 Task: In the  document Plasticpollutionletter.odt change page color to  'Voilet'. Insert watermark  'Confidential ' Apply Font Style in watermark Arial
Action: Mouse moved to (247, 344)
Screenshot: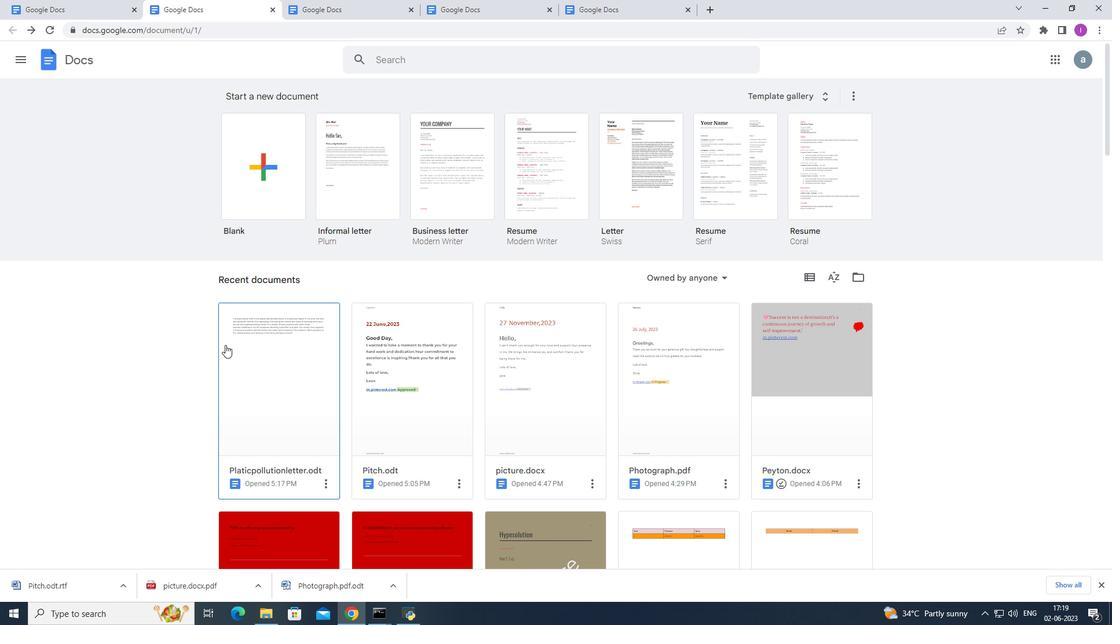 
Action: Mouse pressed left at (247, 344)
Screenshot: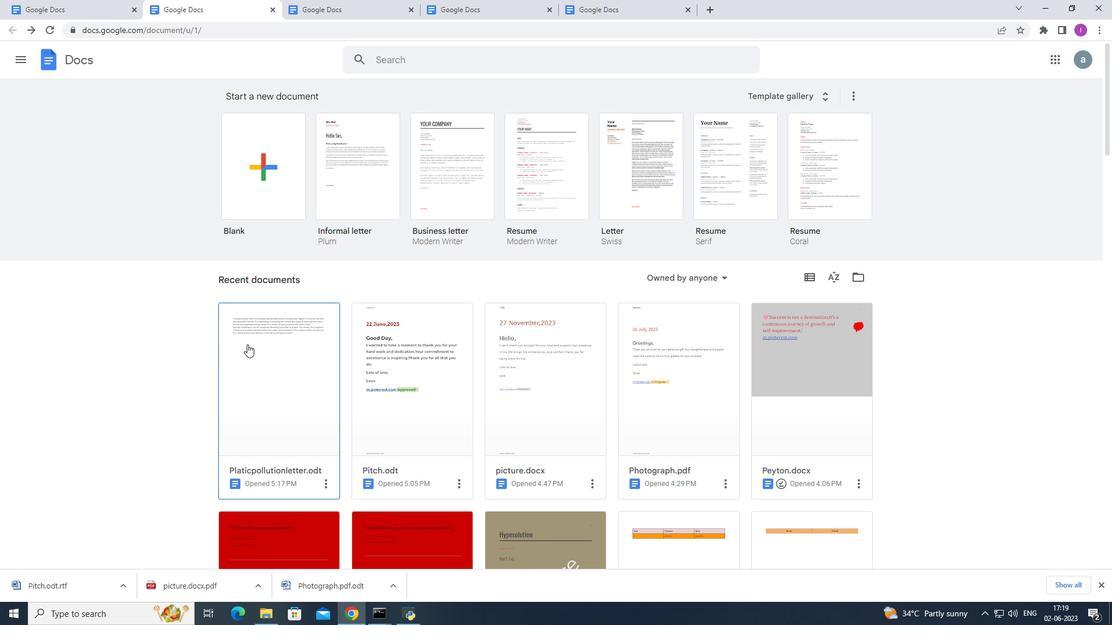 
Action: Mouse moved to (43, 64)
Screenshot: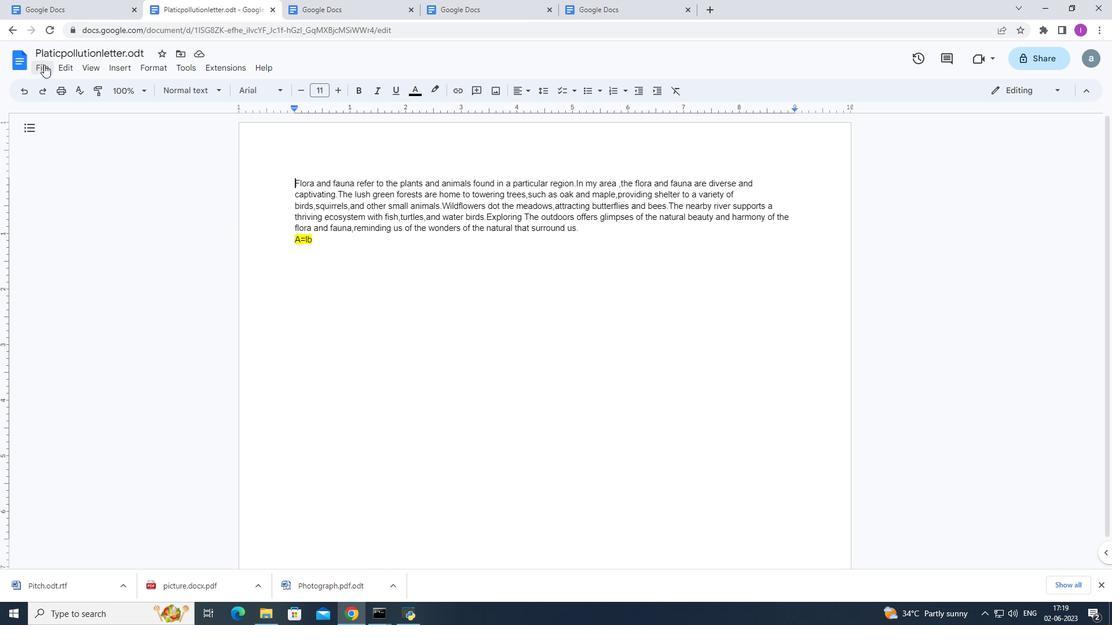 
Action: Mouse pressed left at (43, 64)
Screenshot: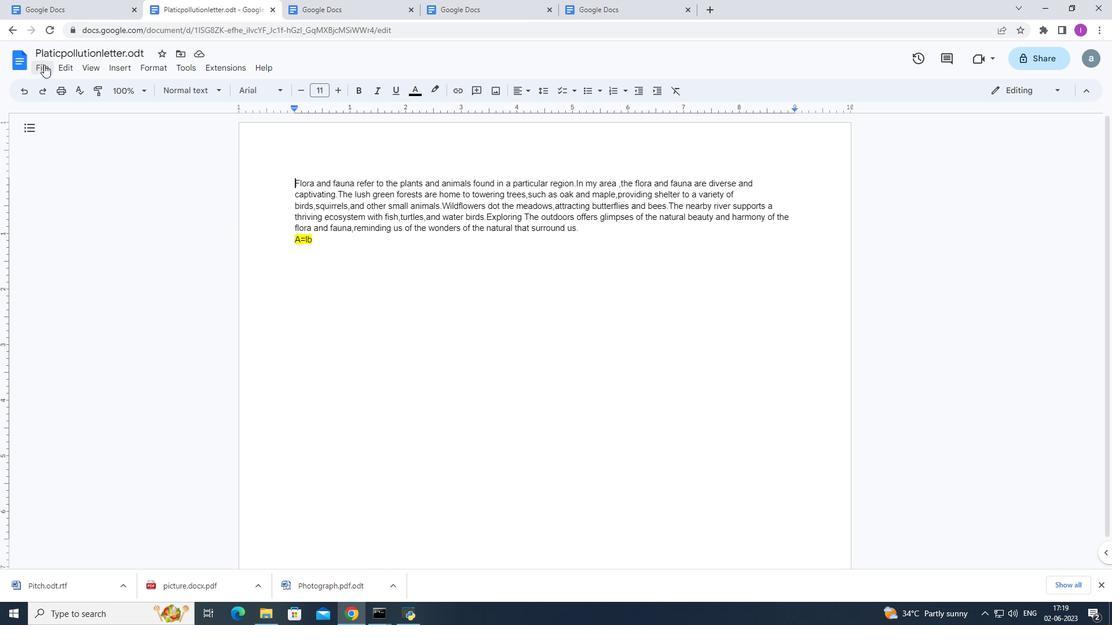
Action: Mouse moved to (100, 383)
Screenshot: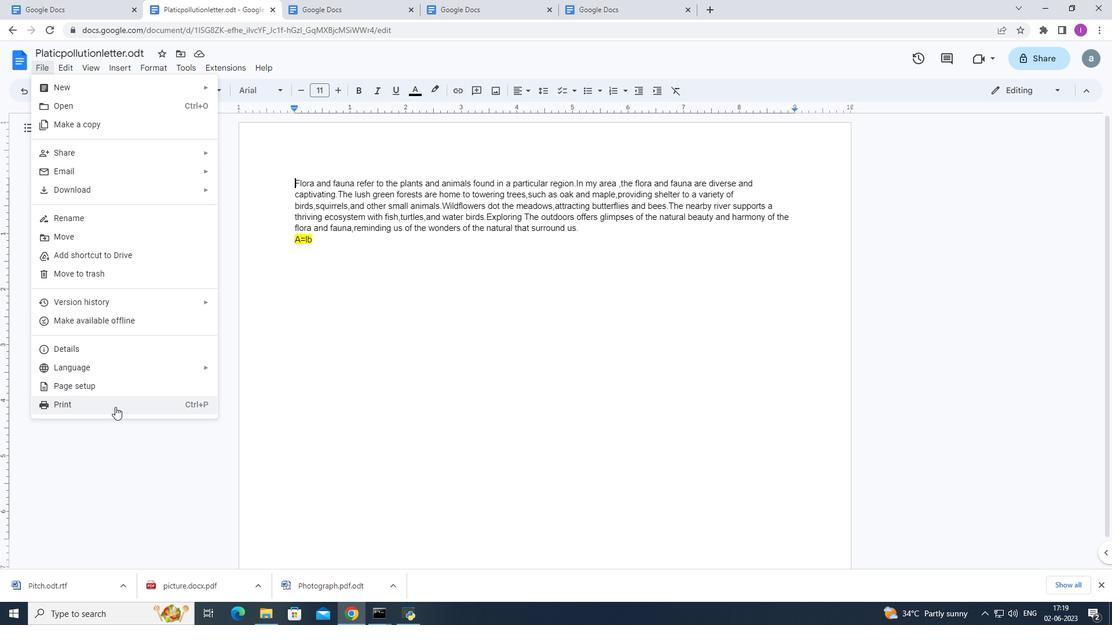 
Action: Mouse pressed left at (100, 383)
Screenshot: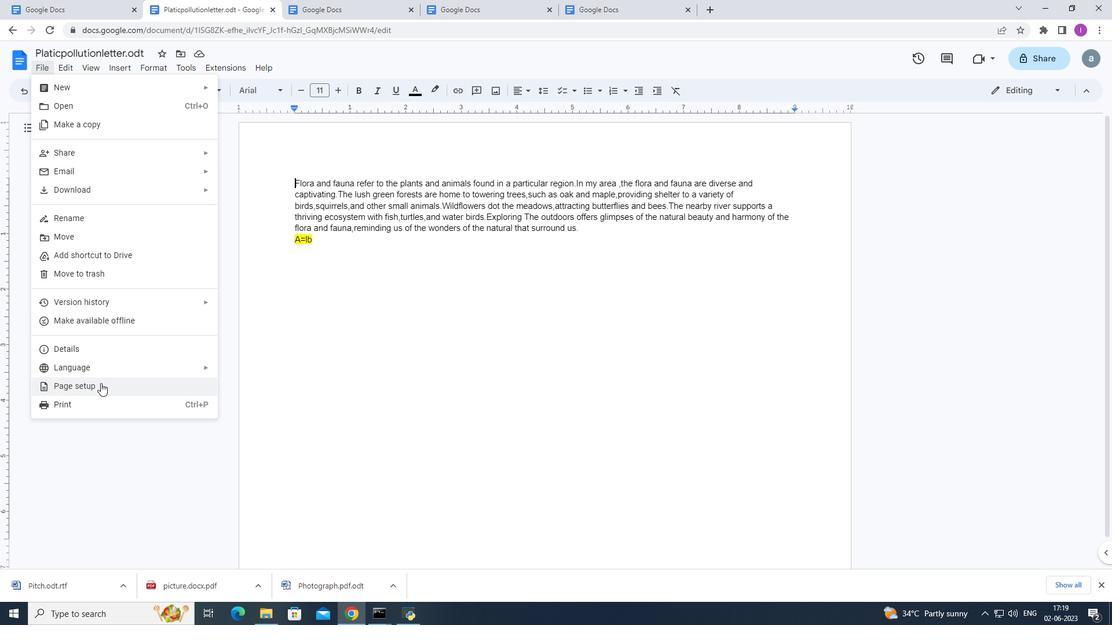 
Action: Mouse pressed left at (100, 383)
Screenshot: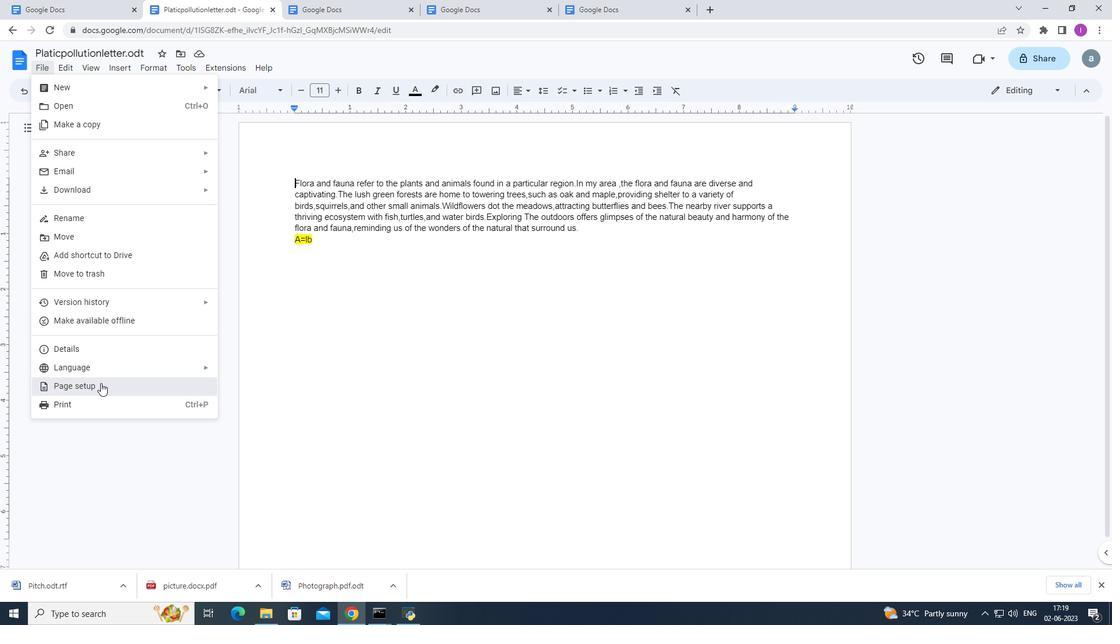 
Action: Mouse moved to (470, 374)
Screenshot: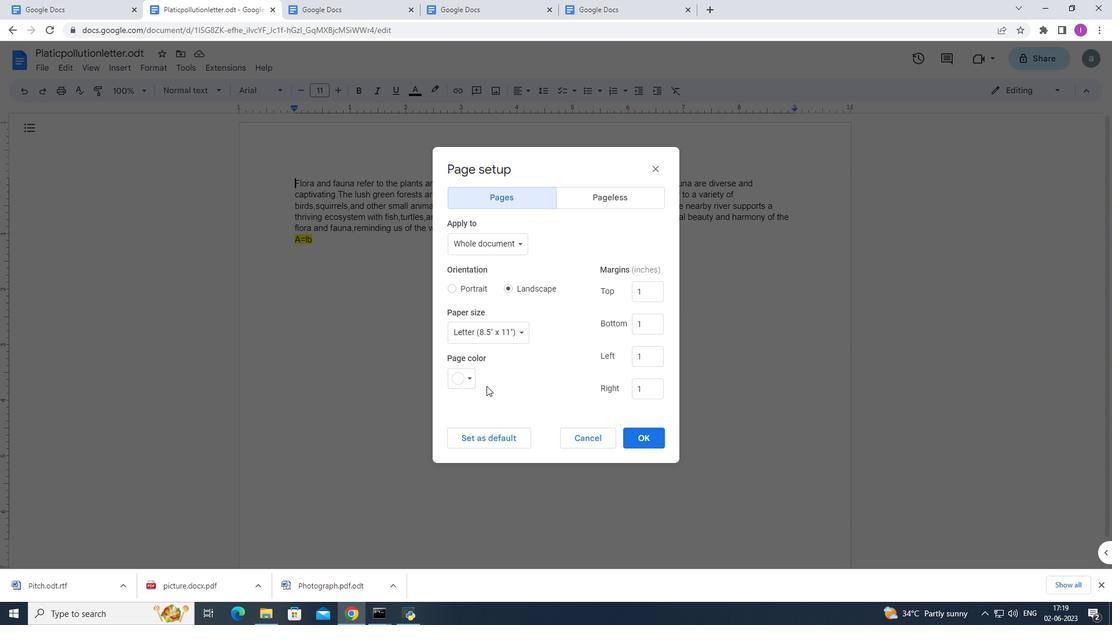 
Action: Mouse pressed left at (470, 374)
Screenshot: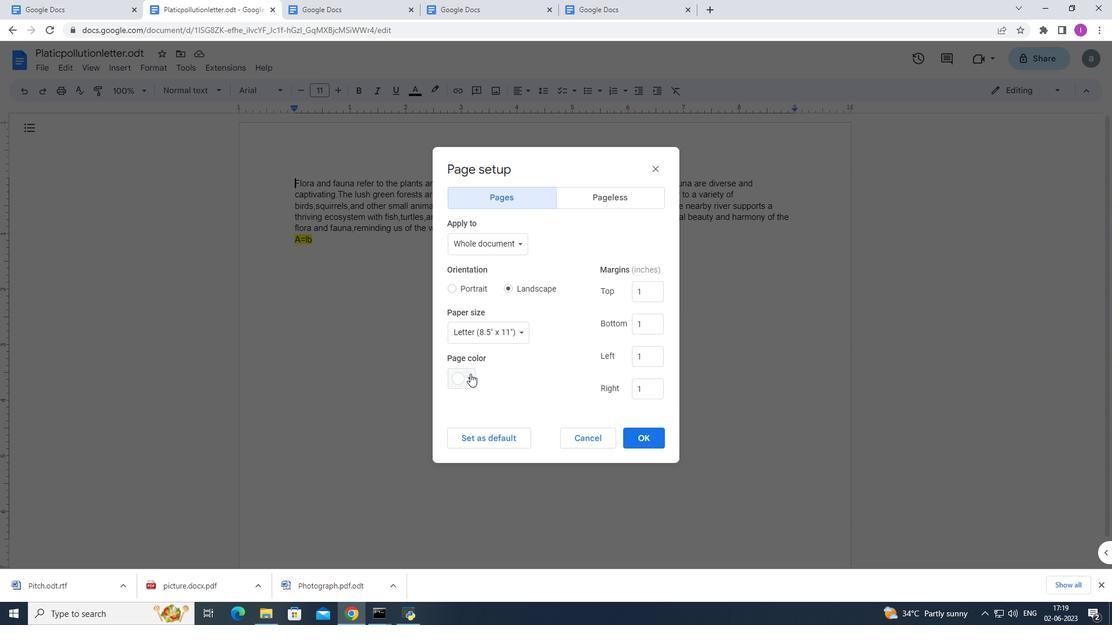 
Action: Mouse moved to (458, 520)
Screenshot: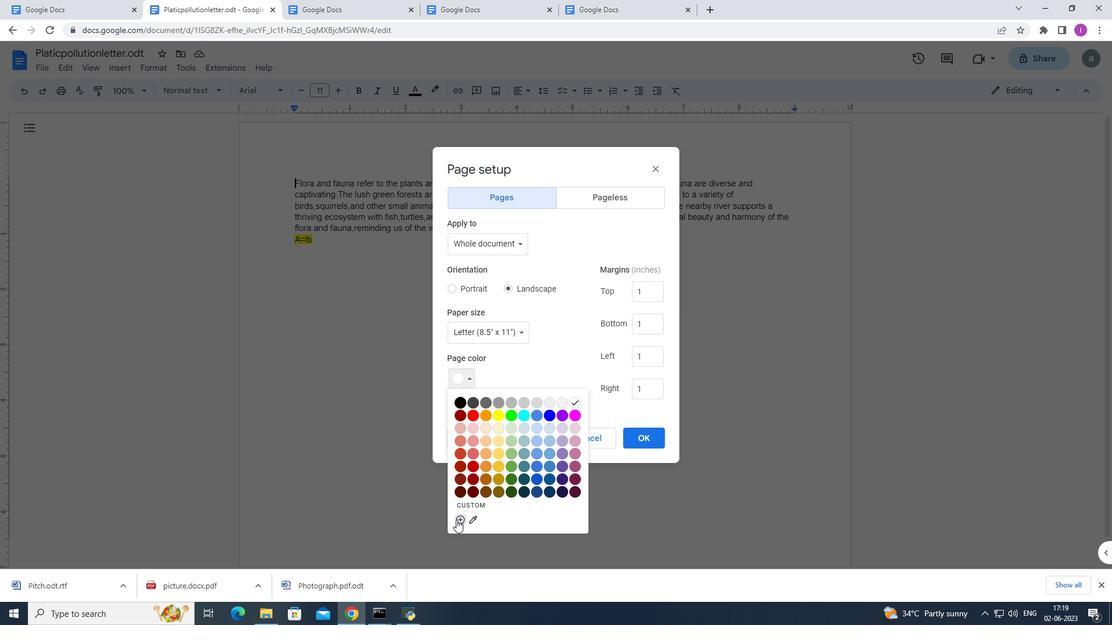 
Action: Mouse pressed left at (458, 520)
Screenshot: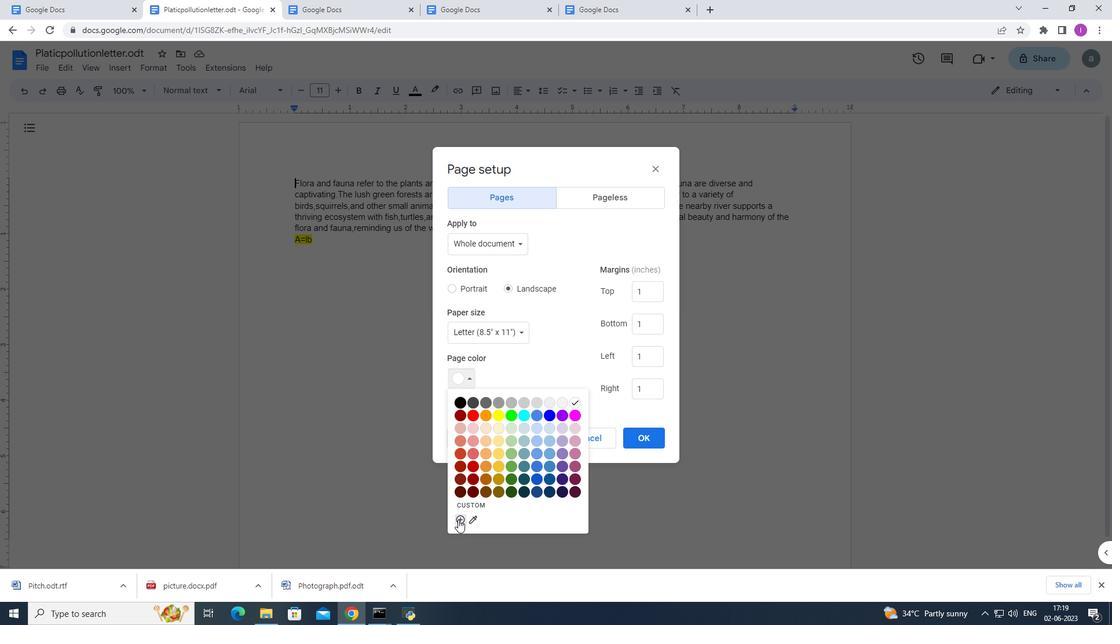 
Action: Mouse moved to (566, 314)
Screenshot: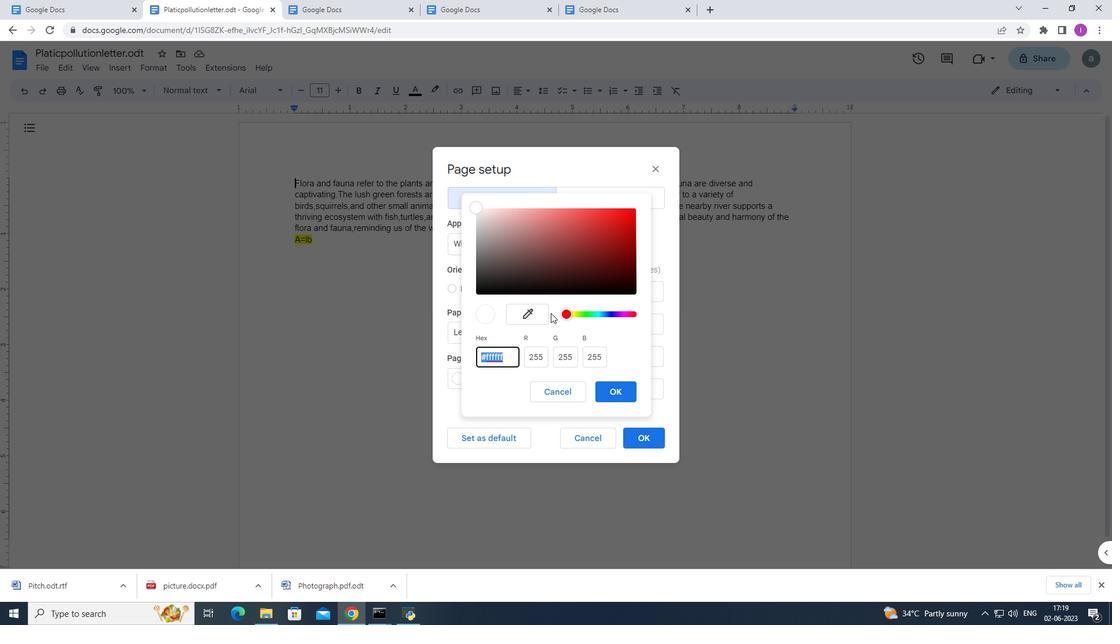 
Action: Mouse pressed left at (566, 314)
Screenshot: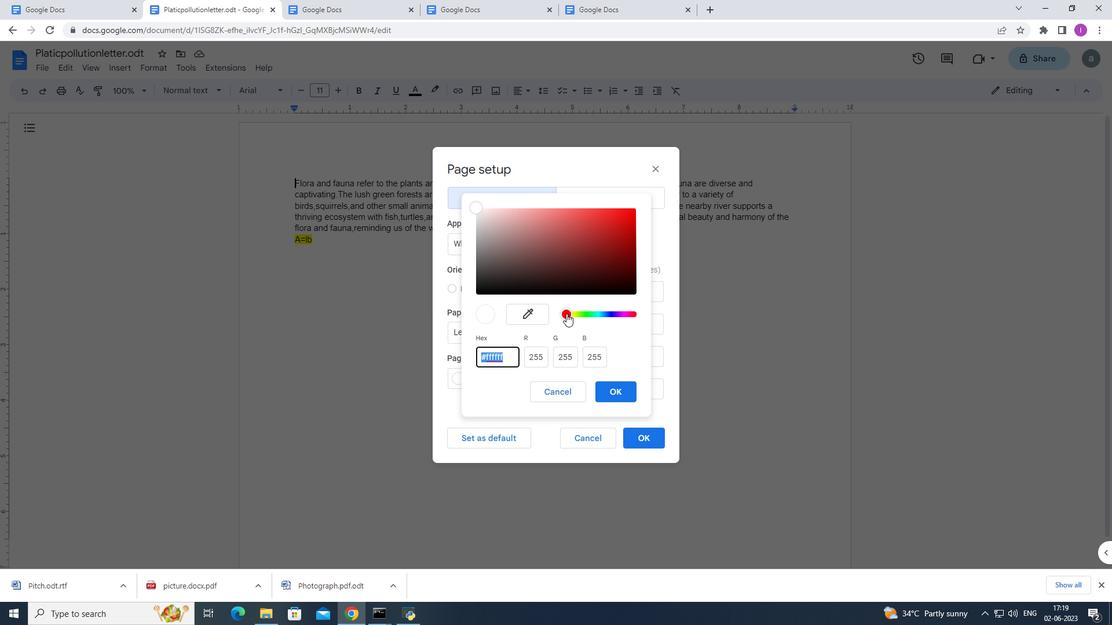 
Action: Mouse moved to (581, 223)
Screenshot: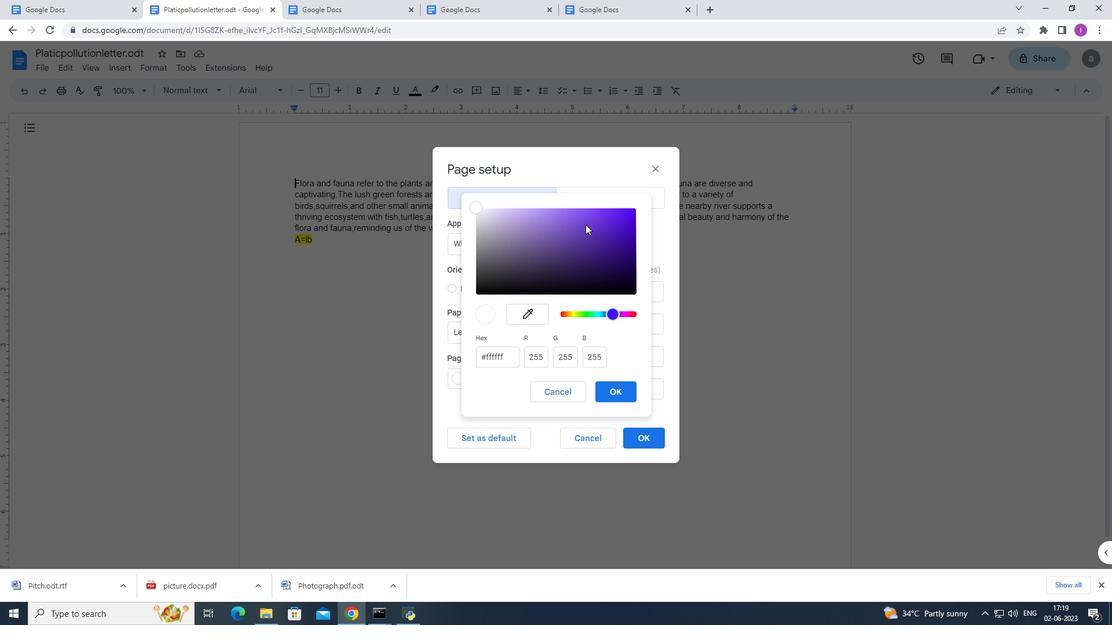
Action: Mouse pressed left at (581, 223)
Screenshot: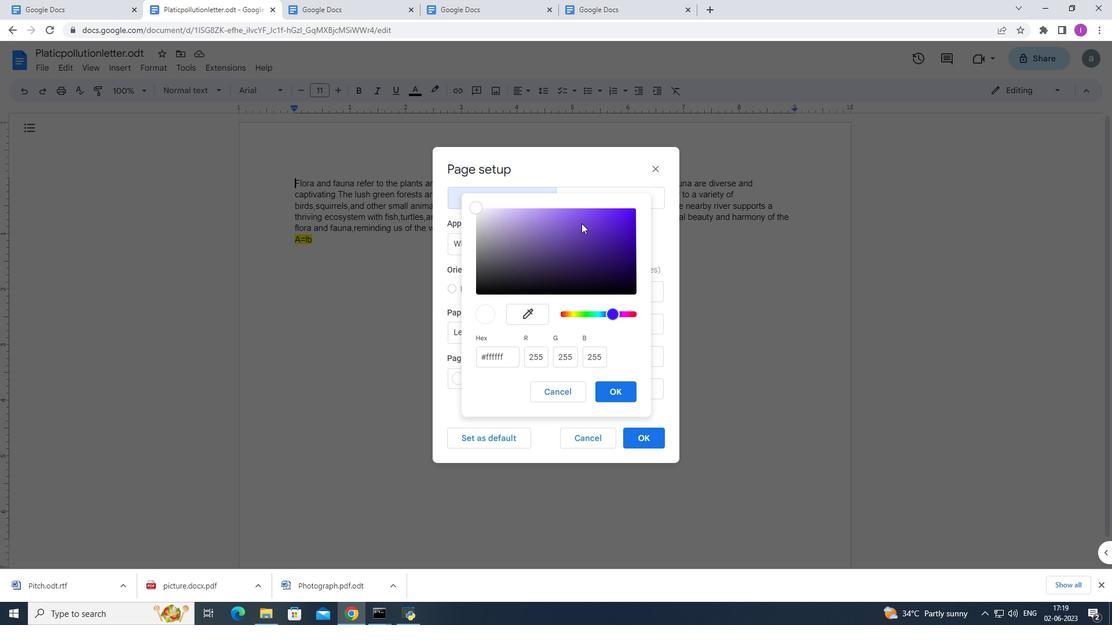 
Action: Mouse moved to (614, 392)
Screenshot: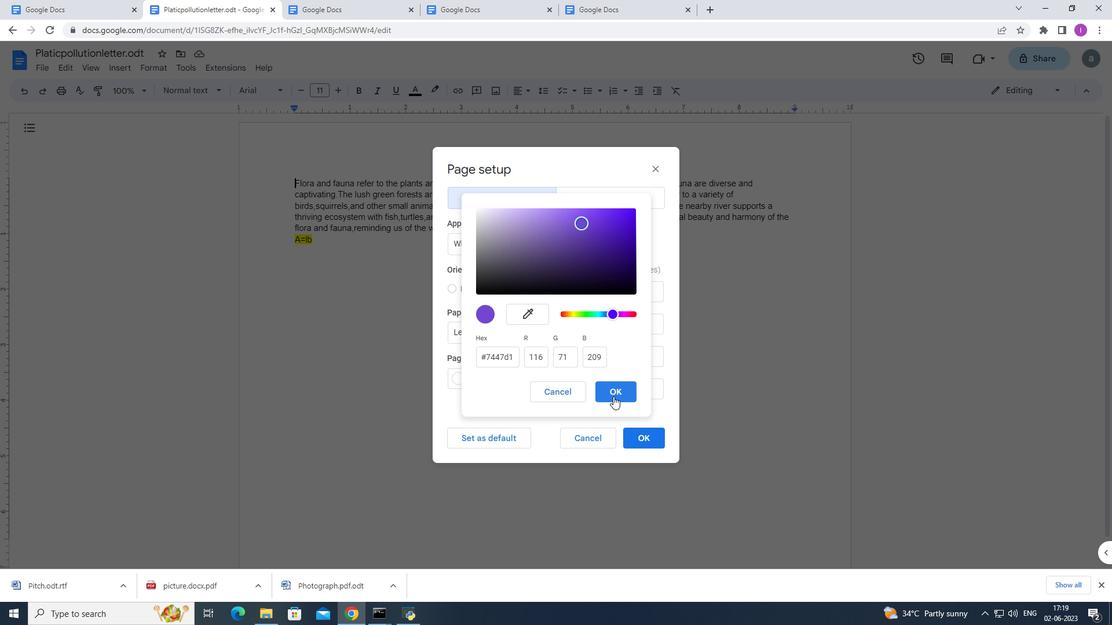 
Action: Mouse pressed left at (614, 392)
Screenshot: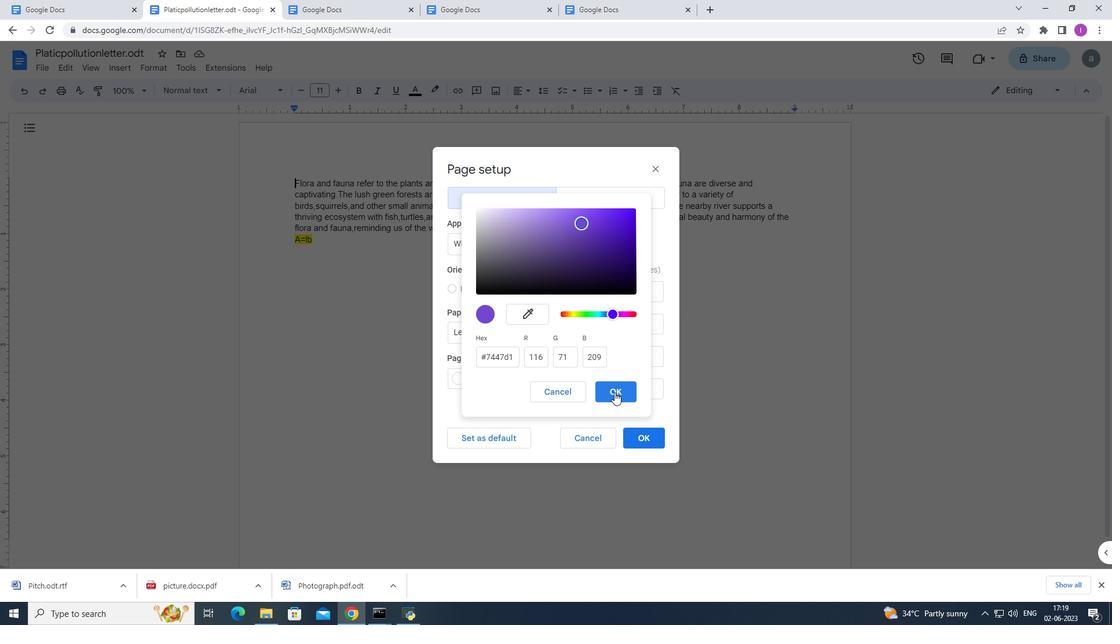 
Action: Mouse moved to (647, 438)
Screenshot: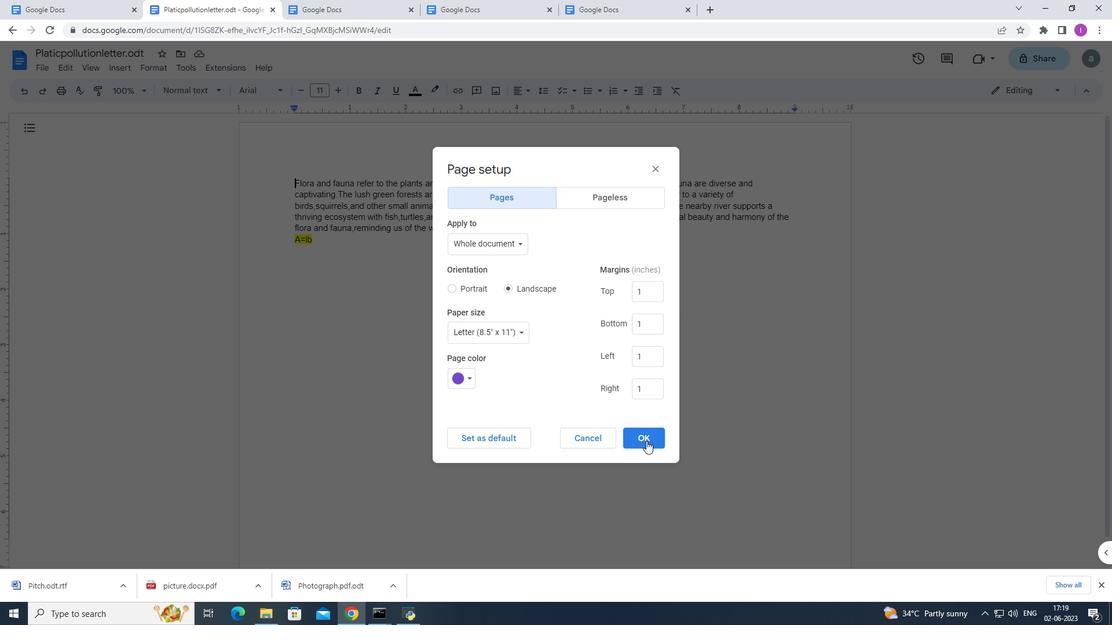 
Action: Mouse pressed left at (647, 438)
Screenshot: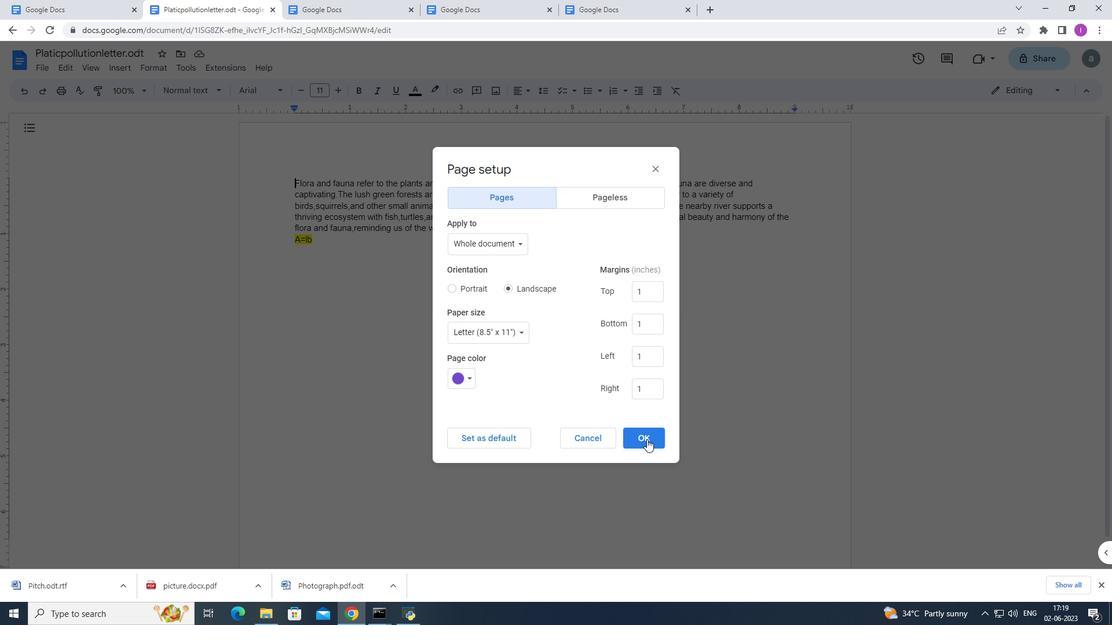 
Action: Mouse moved to (114, 67)
Screenshot: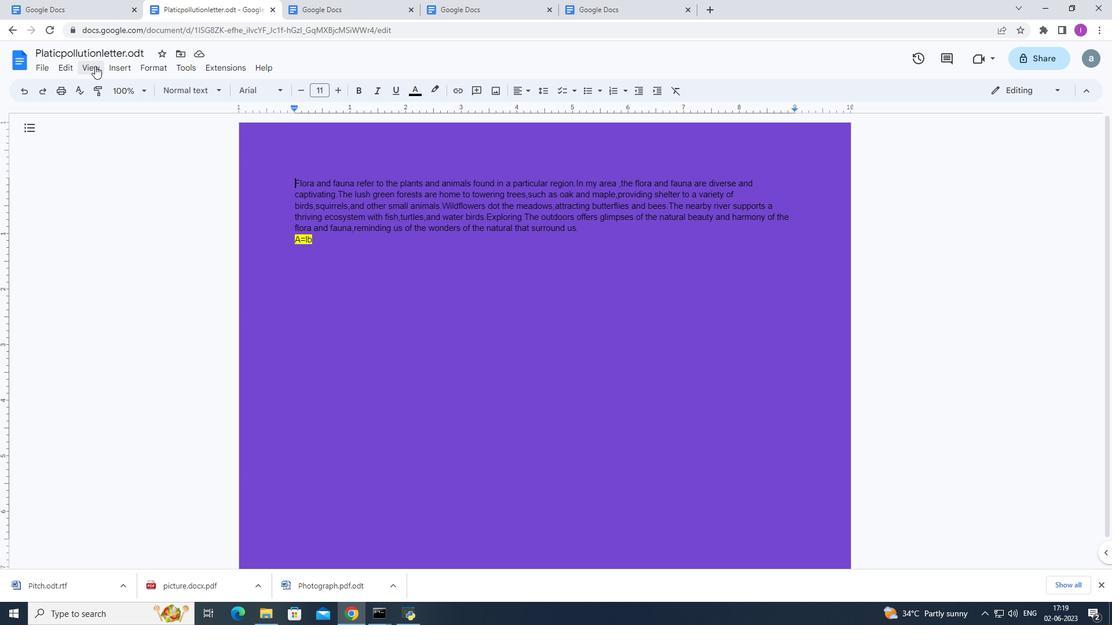 
Action: Mouse pressed left at (114, 67)
Screenshot: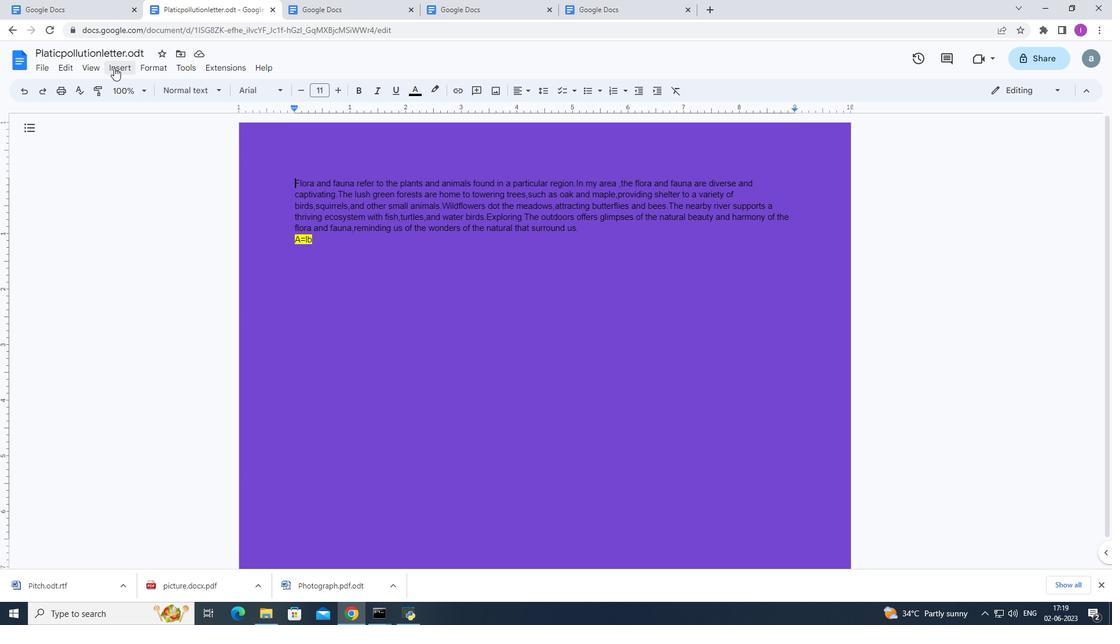 
Action: Mouse moved to (170, 339)
Screenshot: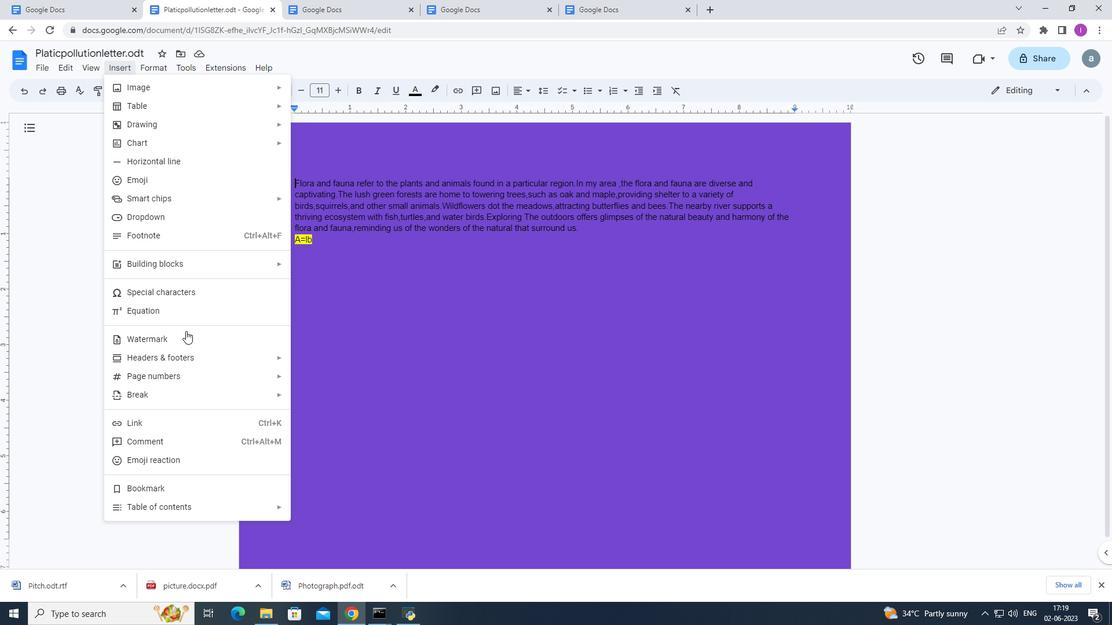 
Action: Mouse pressed left at (170, 339)
Screenshot: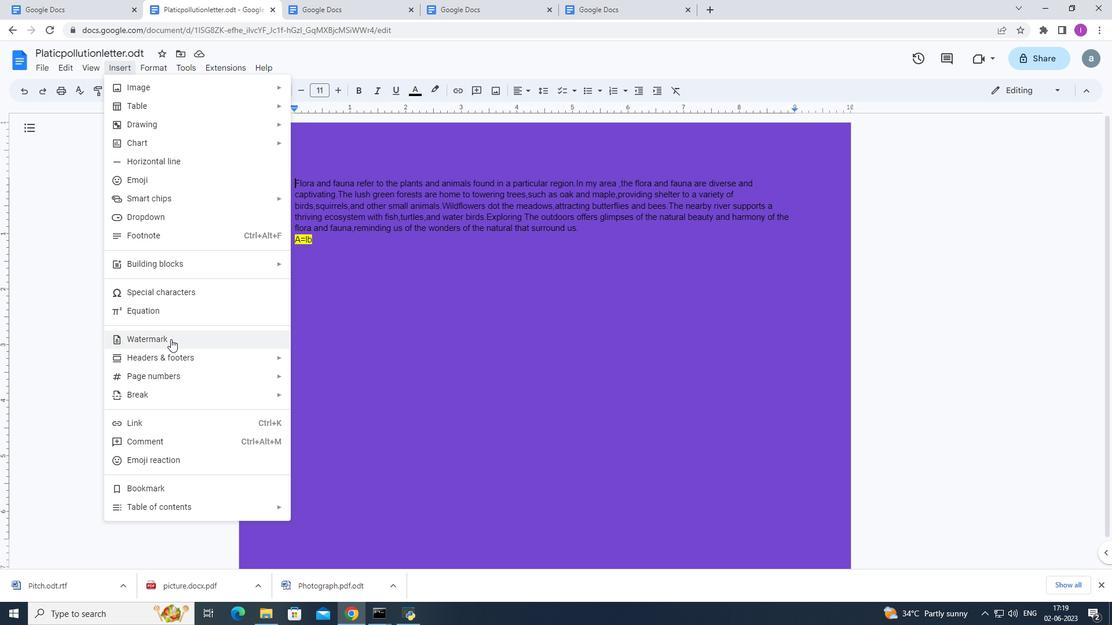
Action: Mouse moved to (1060, 133)
Screenshot: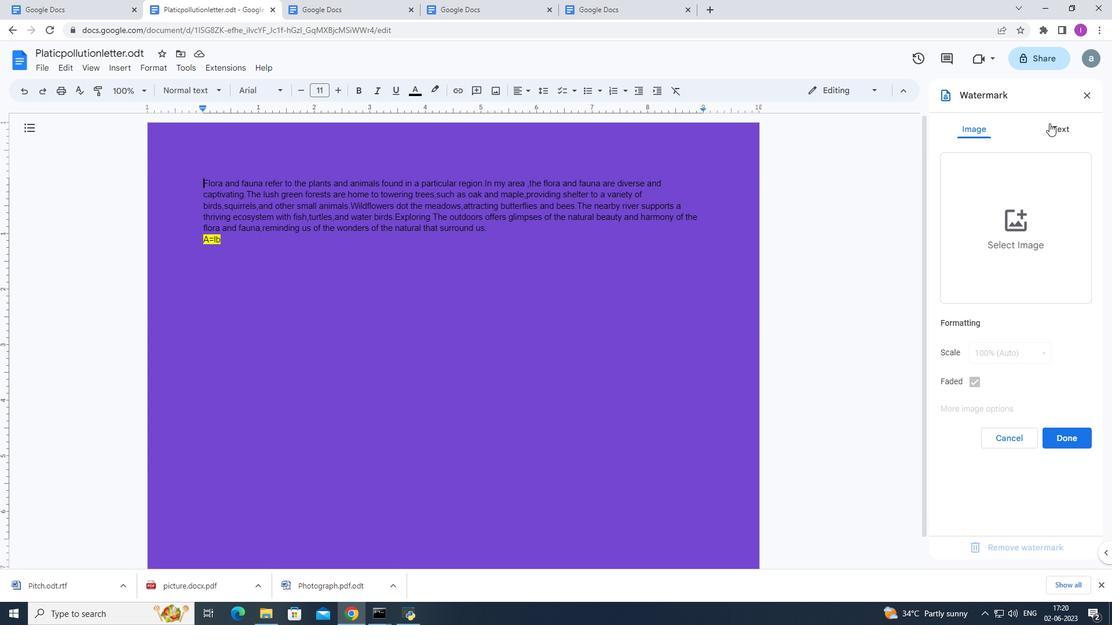 
Action: Mouse pressed left at (1060, 133)
Screenshot: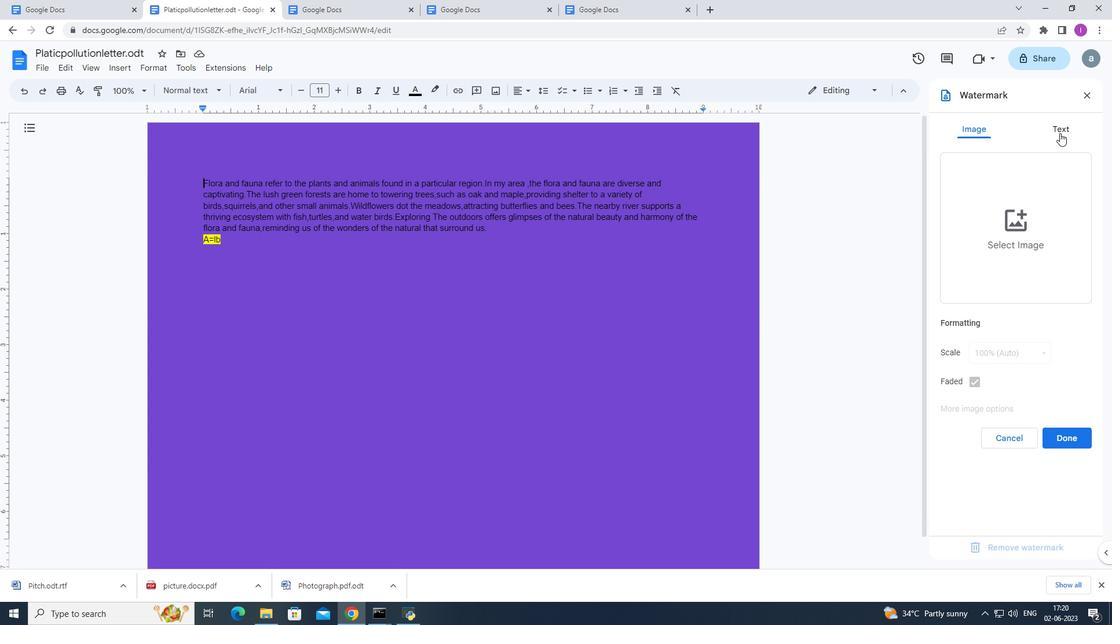 
Action: Mouse moved to (990, 167)
Screenshot: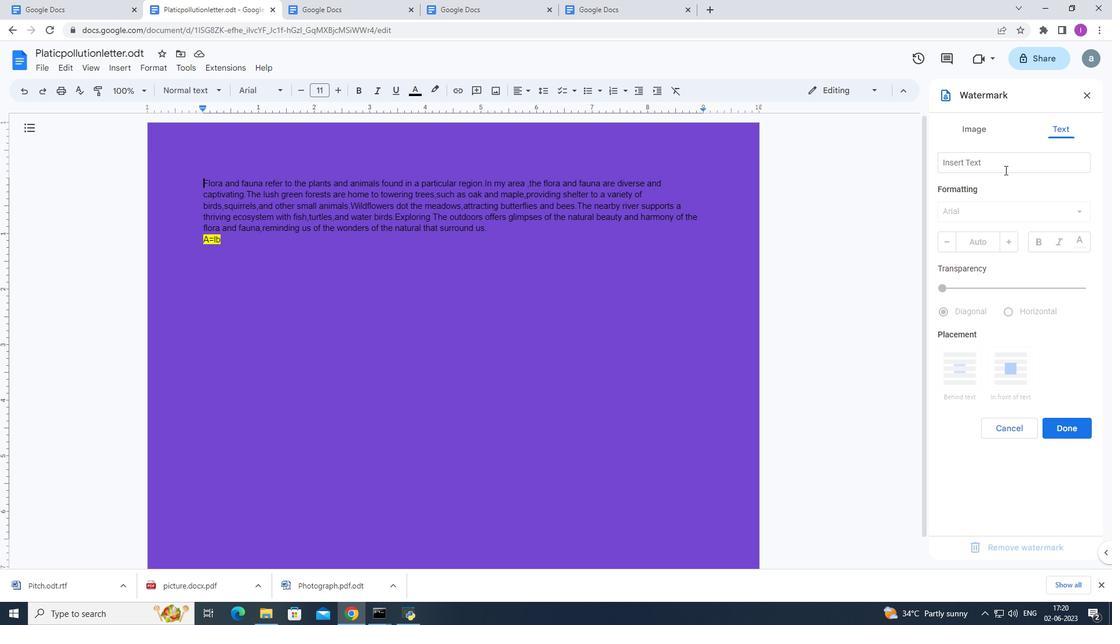 
Action: Mouse pressed left at (990, 167)
Screenshot: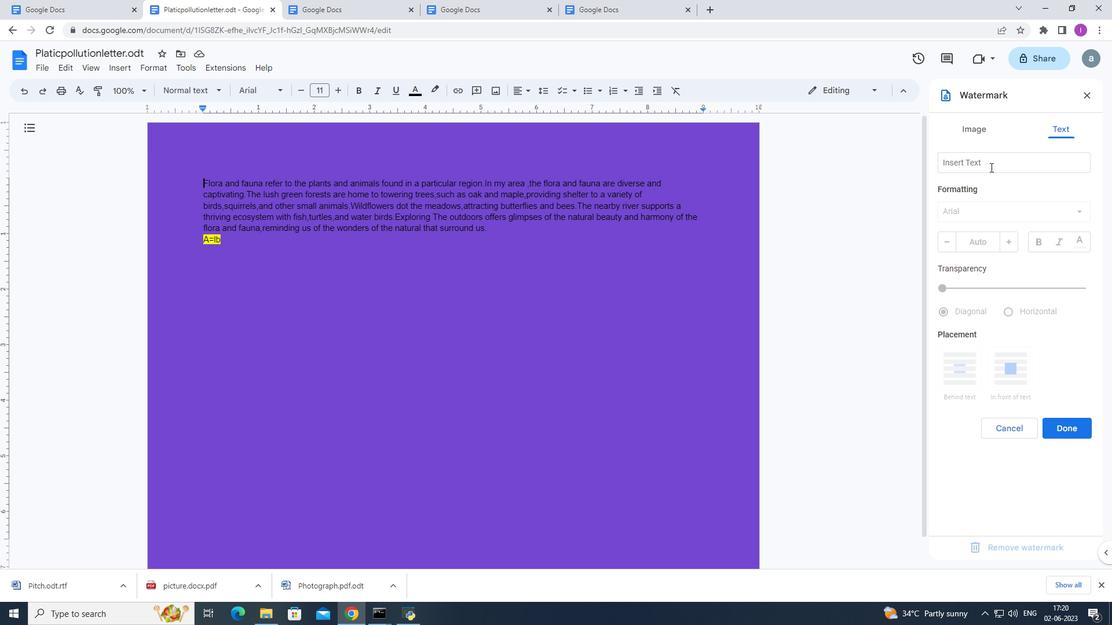
Action: Mouse moved to (980, 179)
Screenshot: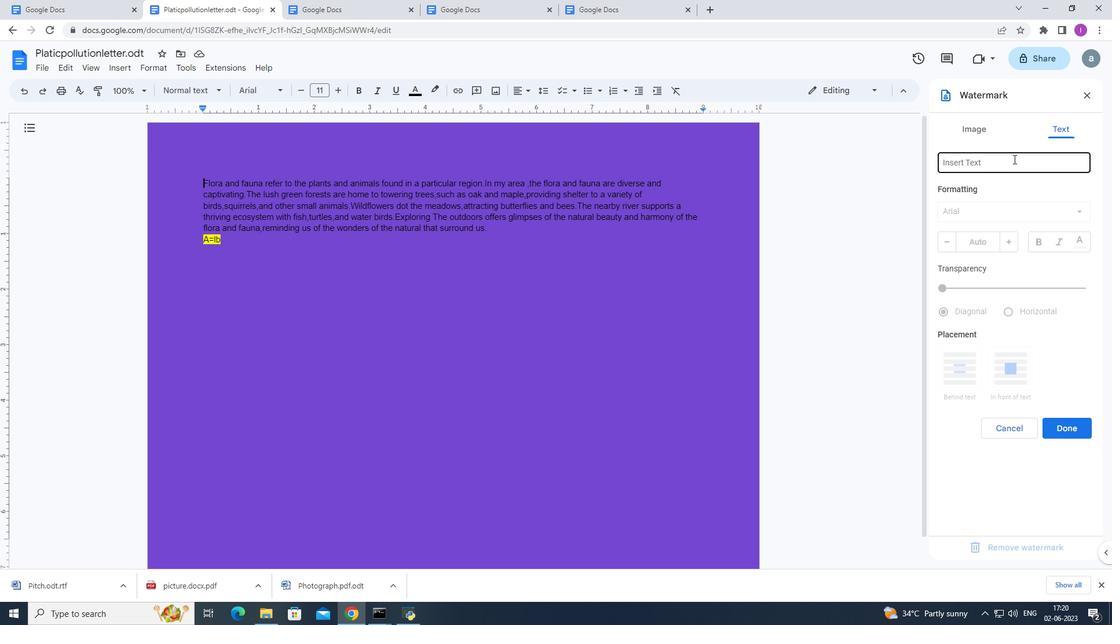 
Action: Key pressed ci<Key.backspace><Key.backspace><Key.shift>Confidential
Screenshot: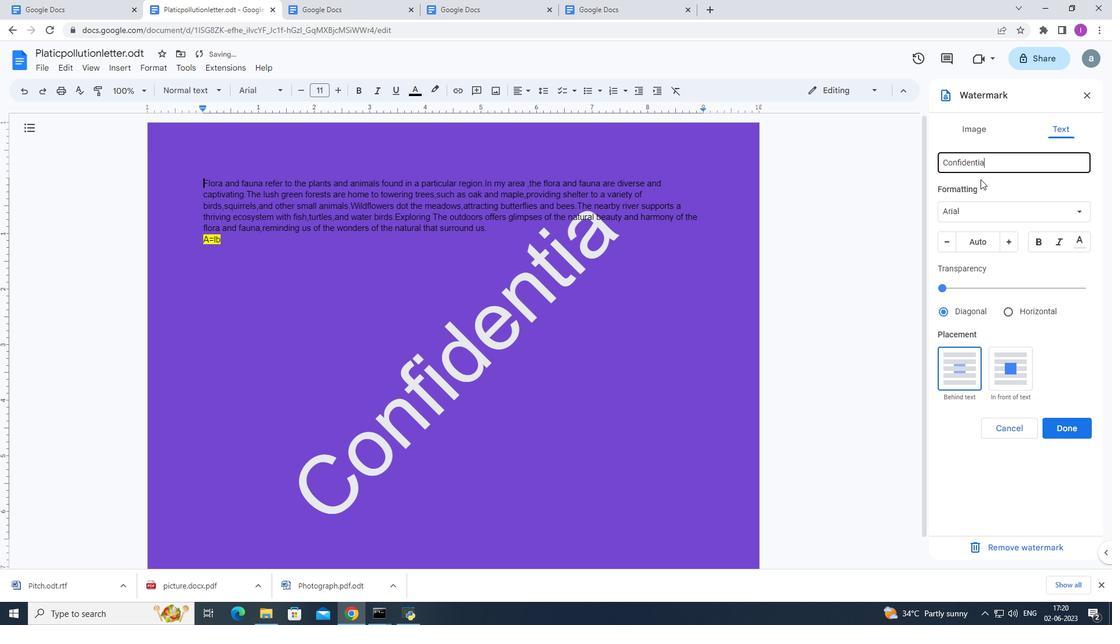 
Action: Mouse moved to (1078, 209)
Screenshot: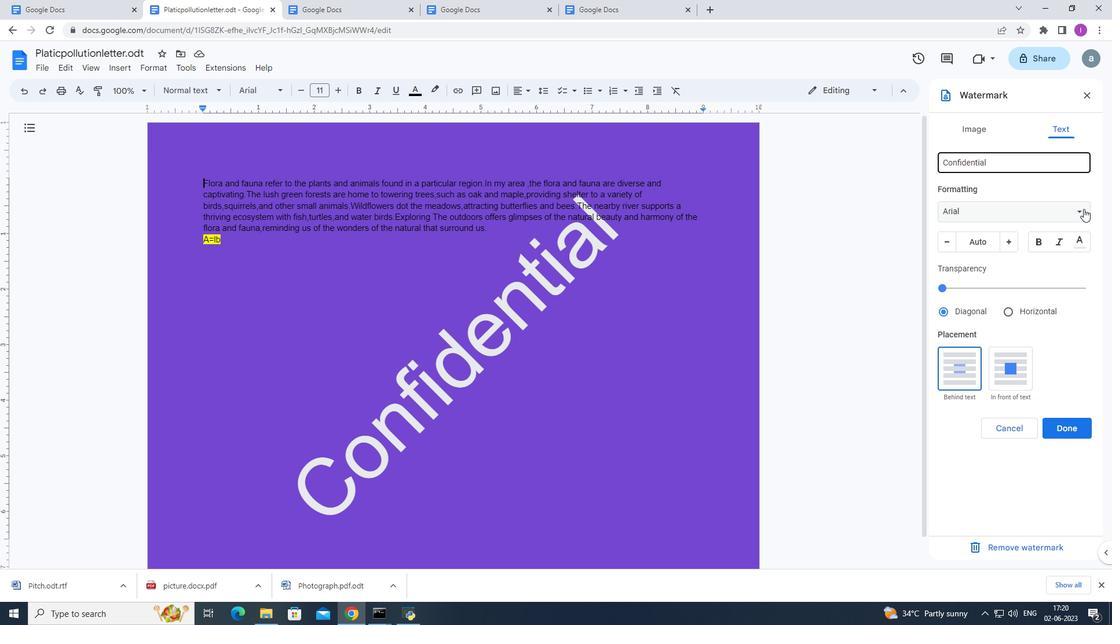 
Action: Mouse pressed left at (1078, 209)
Screenshot: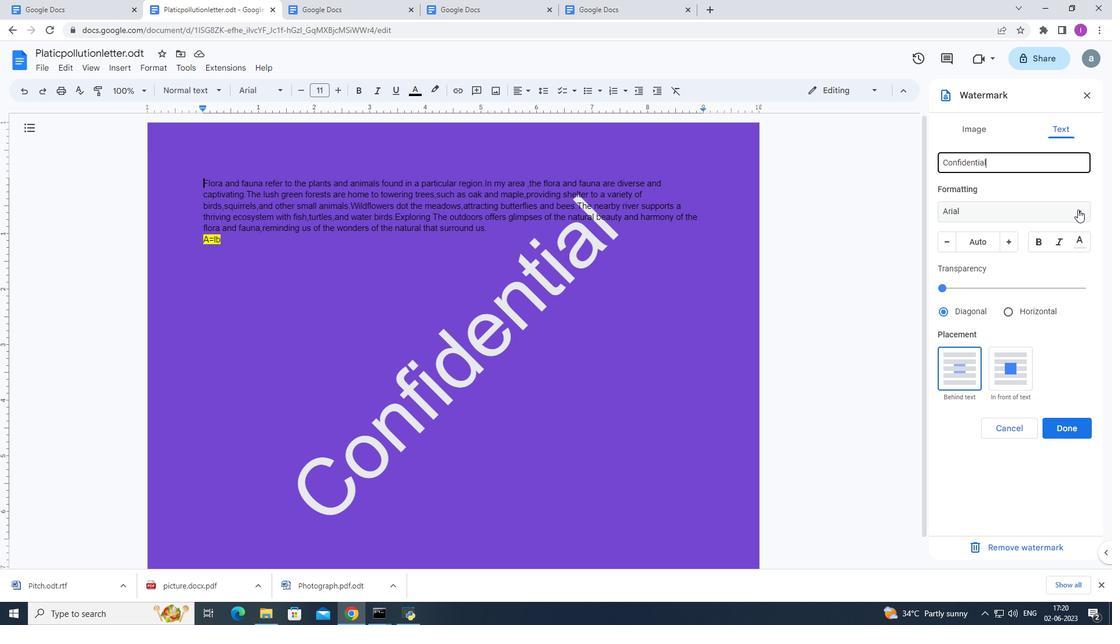 
Action: Mouse moved to (988, 418)
Screenshot: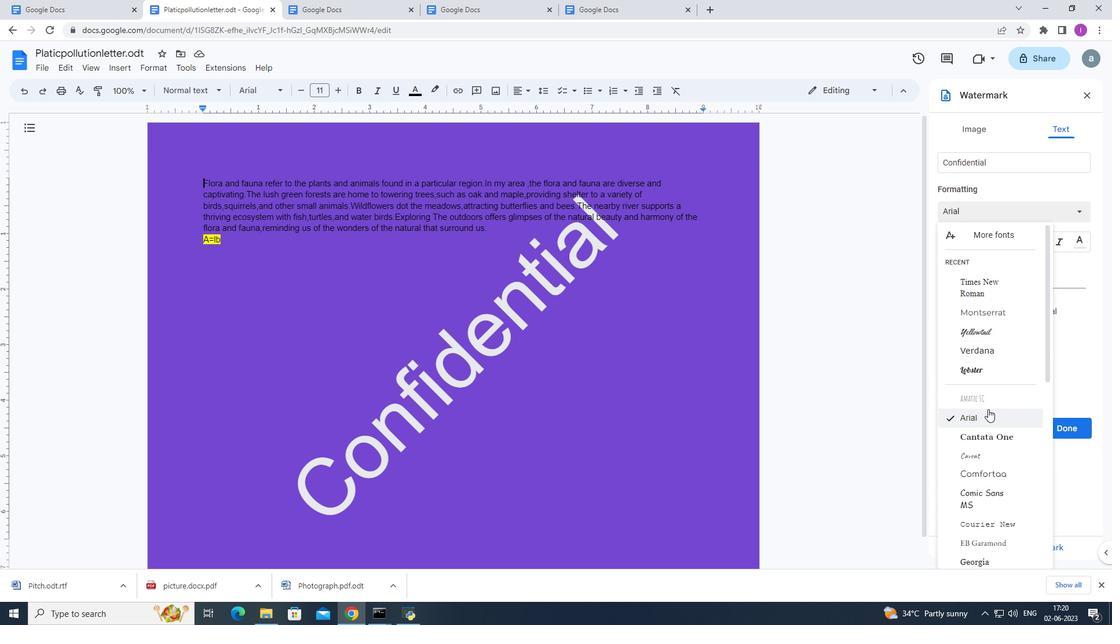 
Action: Mouse pressed left at (988, 418)
Screenshot: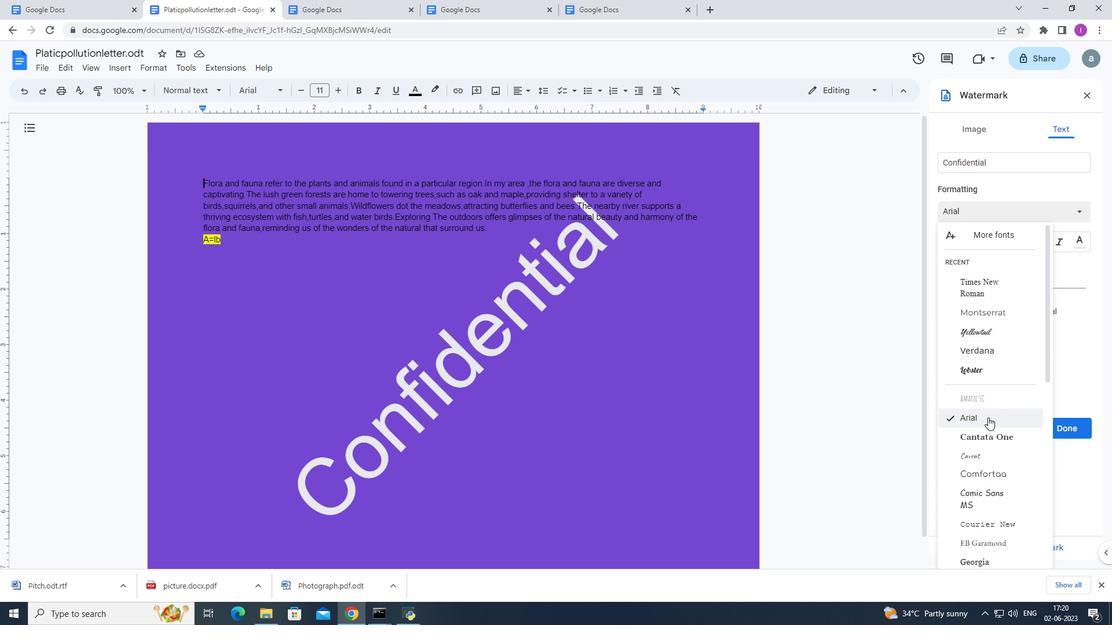 
Action: Mouse moved to (1063, 426)
Screenshot: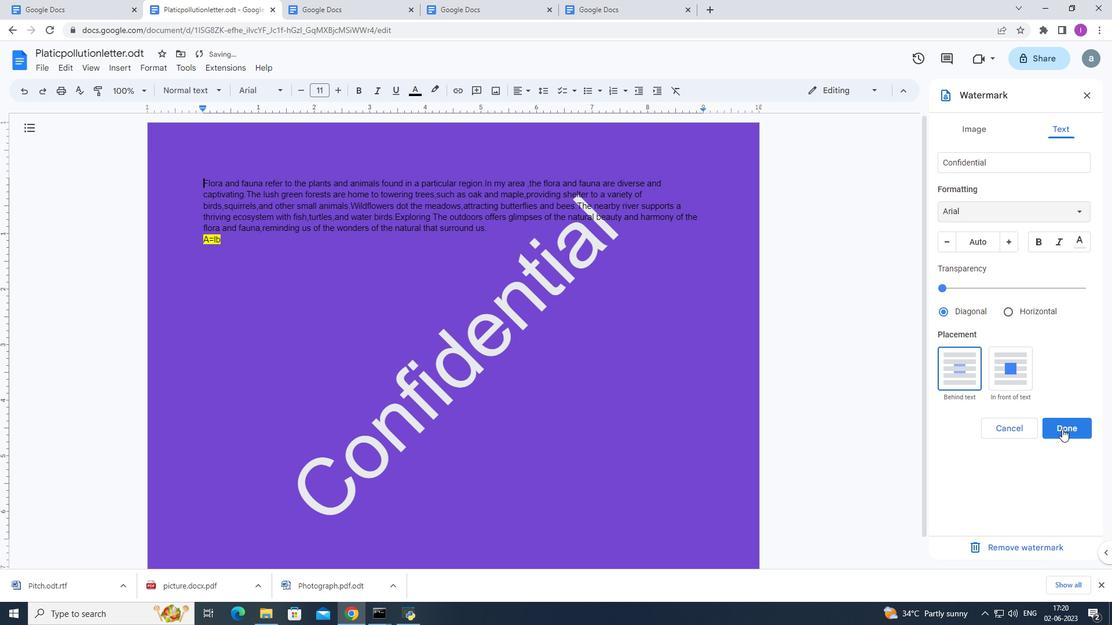 
Action: Mouse pressed left at (1063, 426)
Screenshot: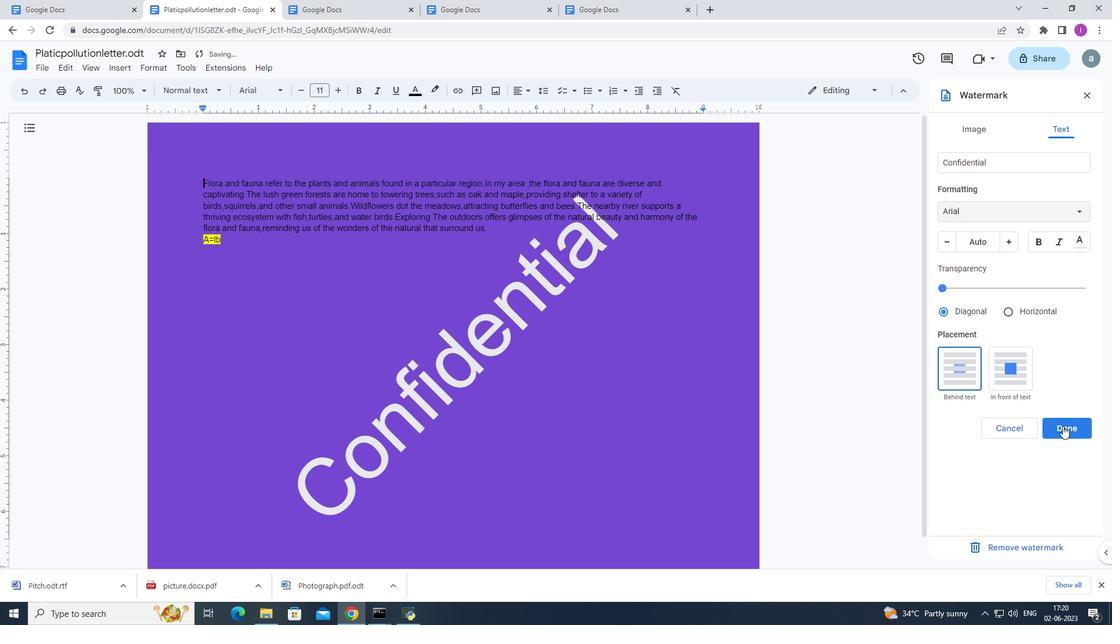 
Action: Mouse moved to (210, 292)
Screenshot: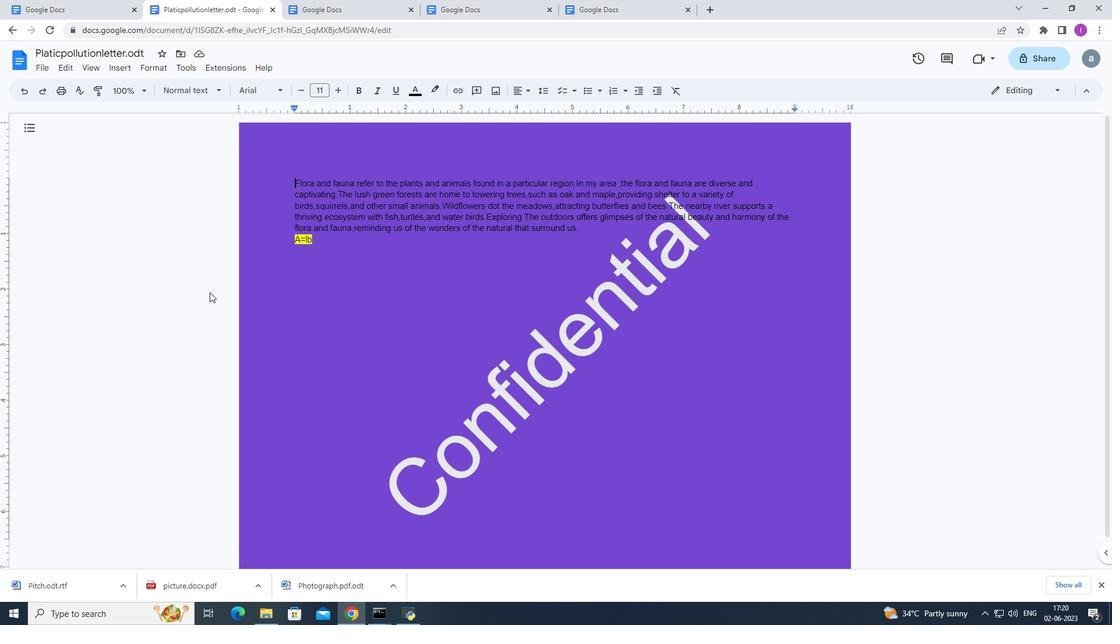
